 Task: Select a due date automation when advanced on, the moment a card is due add basic but not in list "Resume".
Action: Mouse moved to (454, 460)
Screenshot: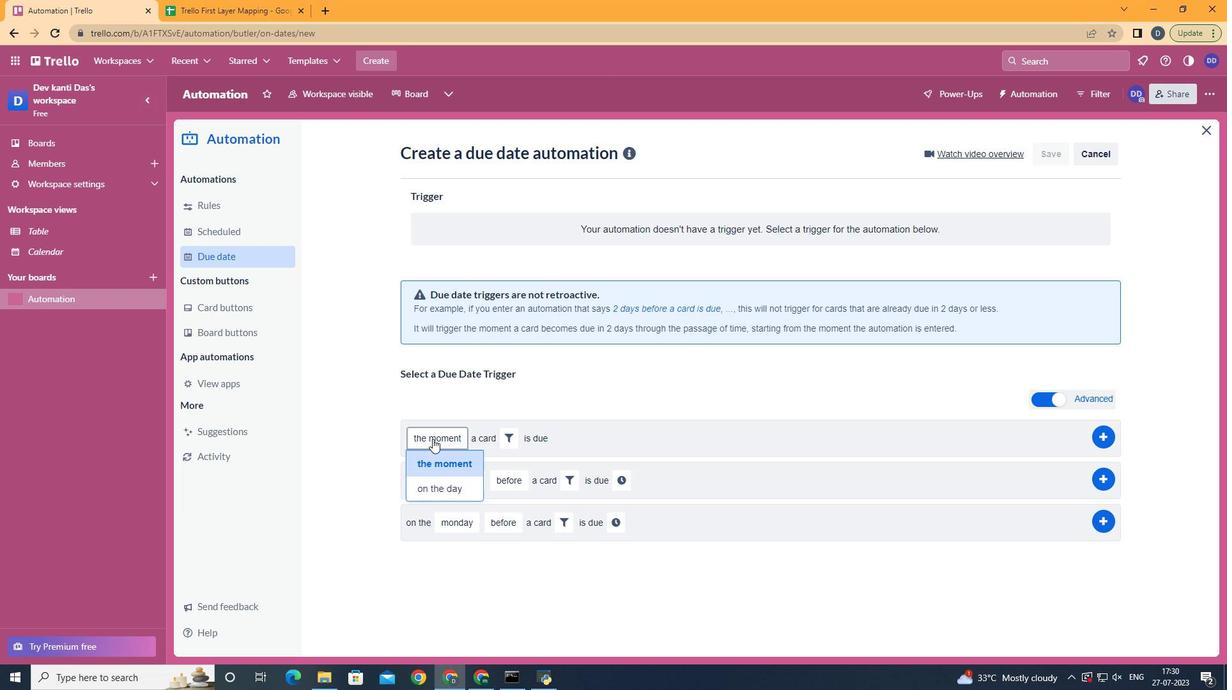 
Action: Mouse pressed left at (454, 460)
Screenshot: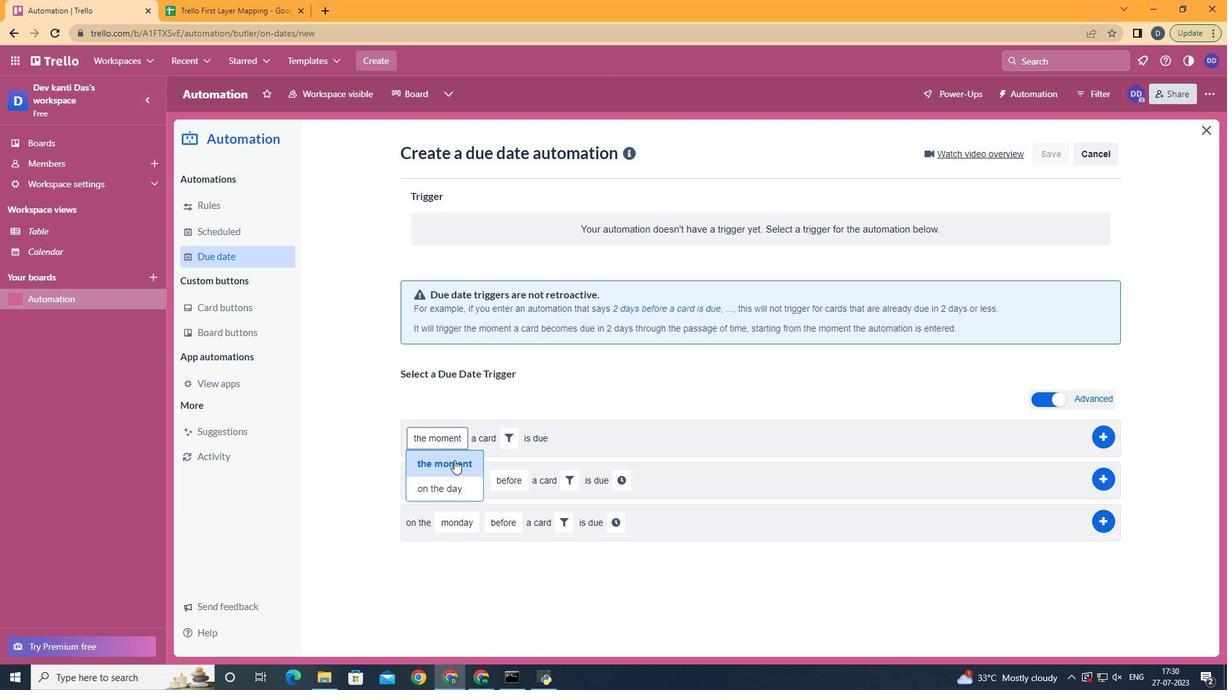 
Action: Mouse moved to (515, 438)
Screenshot: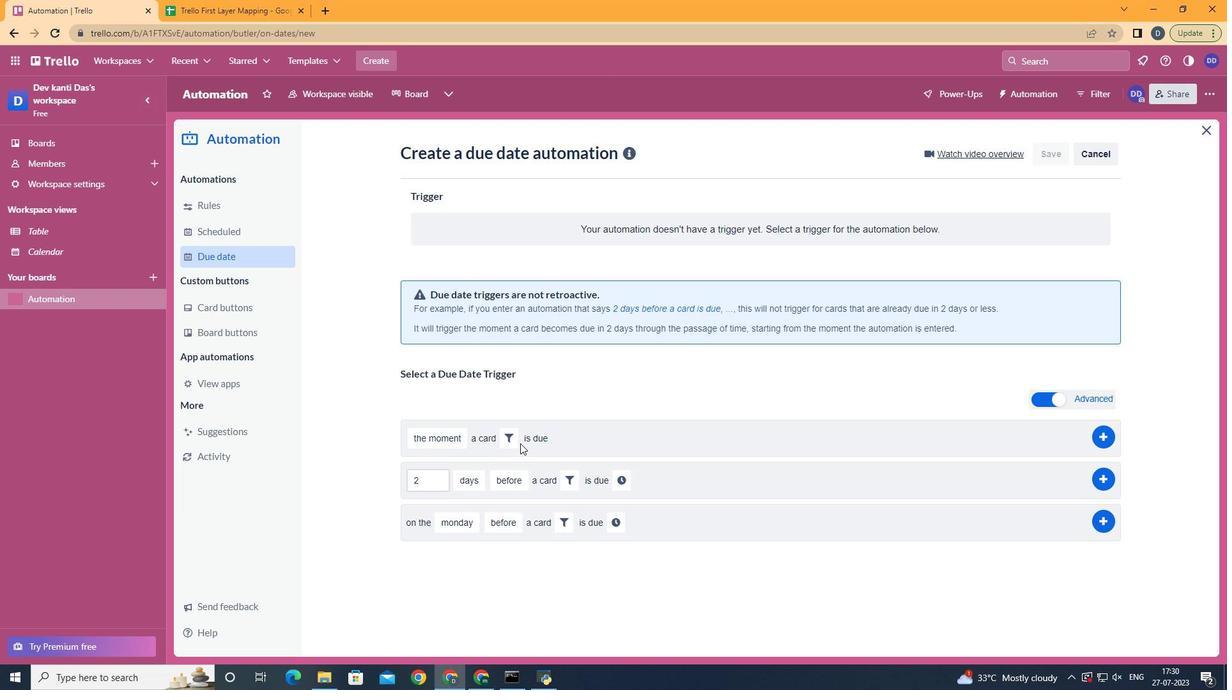 
Action: Mouse pressed left at (515, 438)
Screenshot: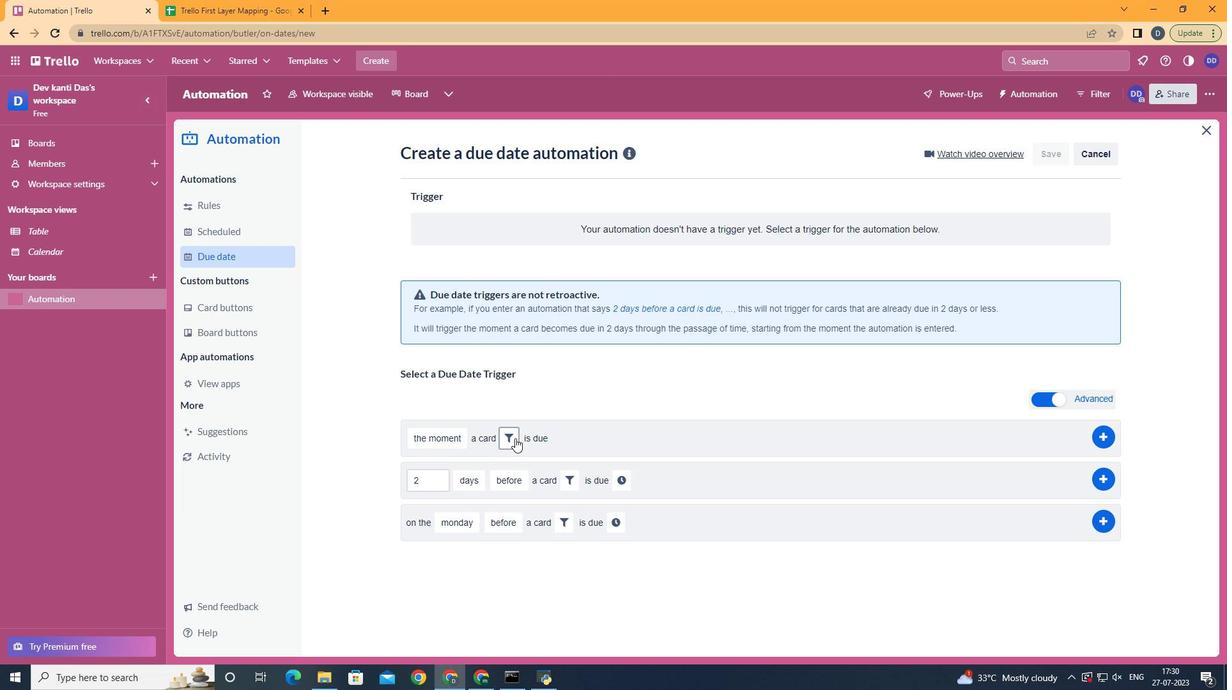 
Action: Mouse moved to (527, 373)
Screenshot: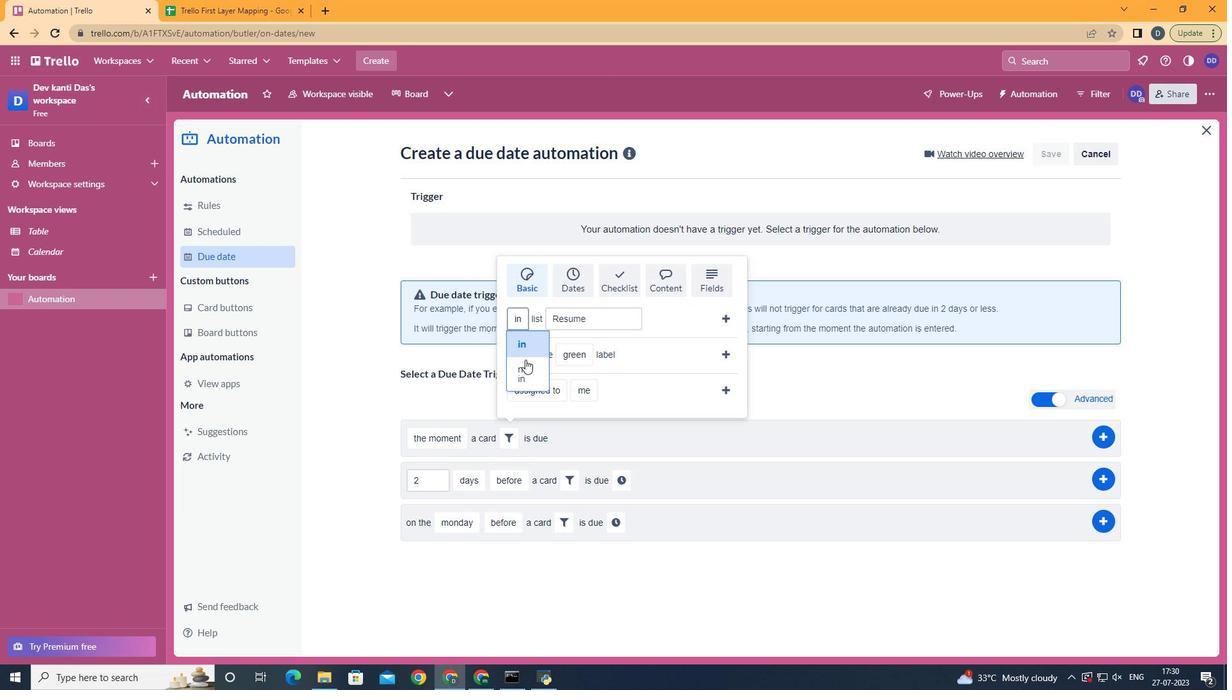 
Action: Mouse pressed left at (527, 373)
Screenshot: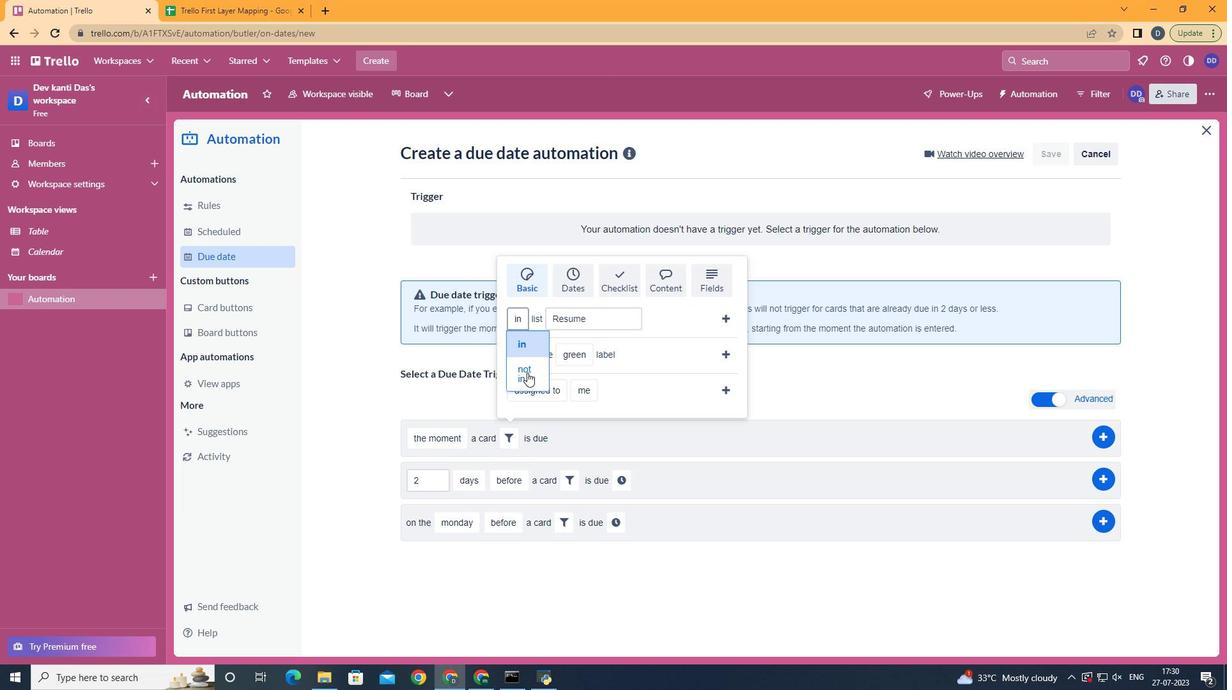 
Action: Mouse moved to (586, 317)
Screenshot: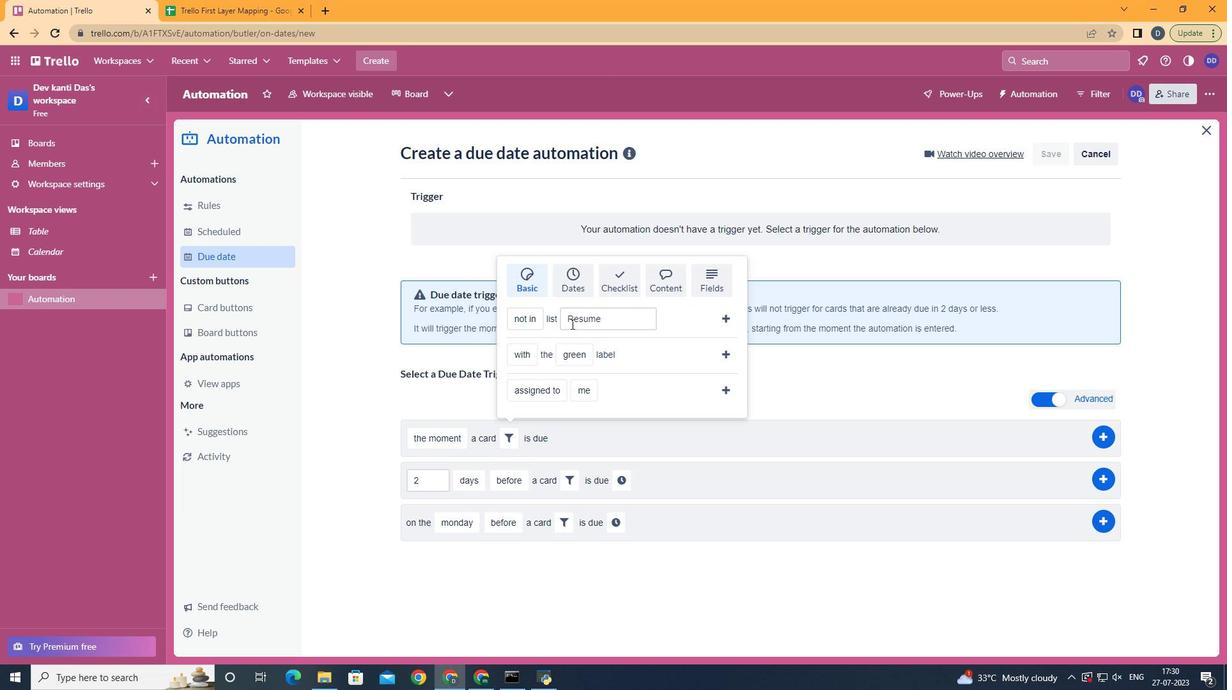 
Action: Mouse pressed left at (586, 317)
Screenshot: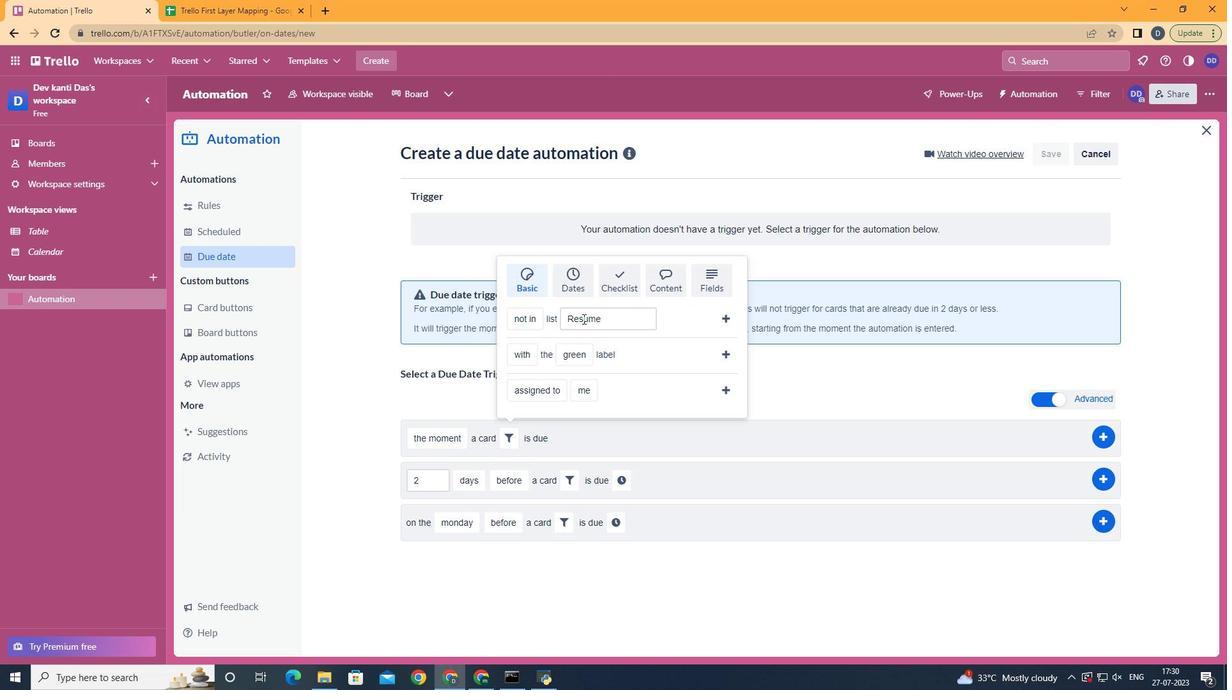 
Action: Mouse moved to (628, 320)
Screenshot: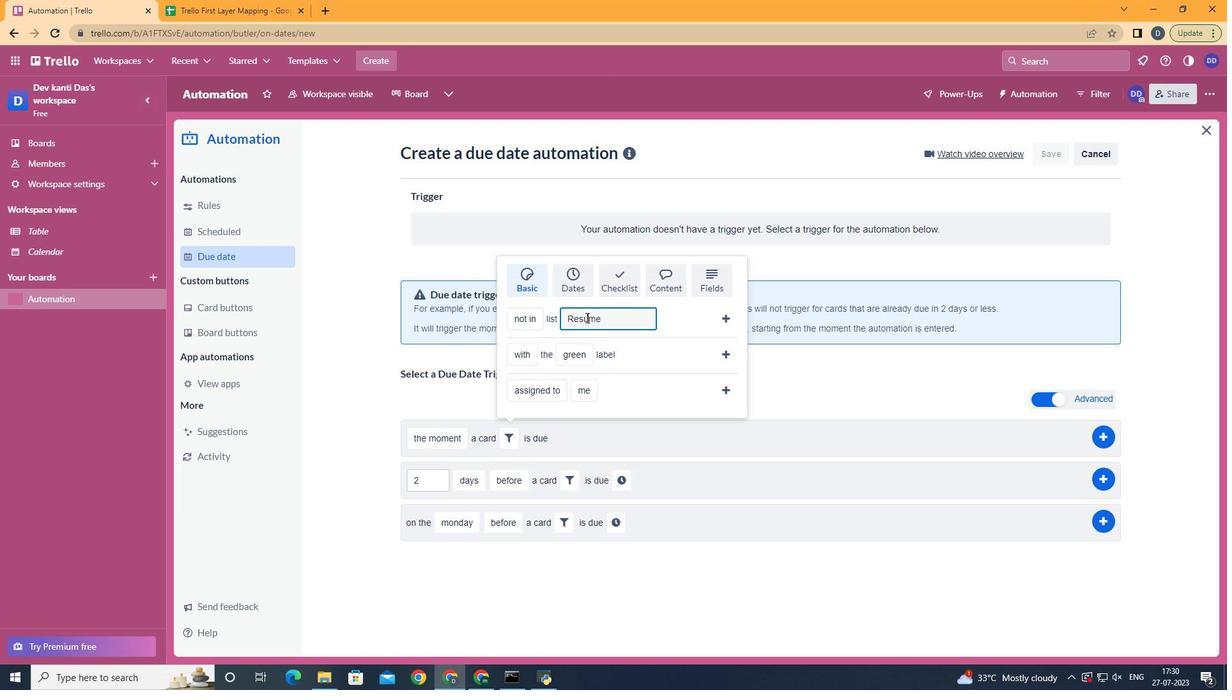 
Action: Mouse pressed left at (628, 320)
Screenshot: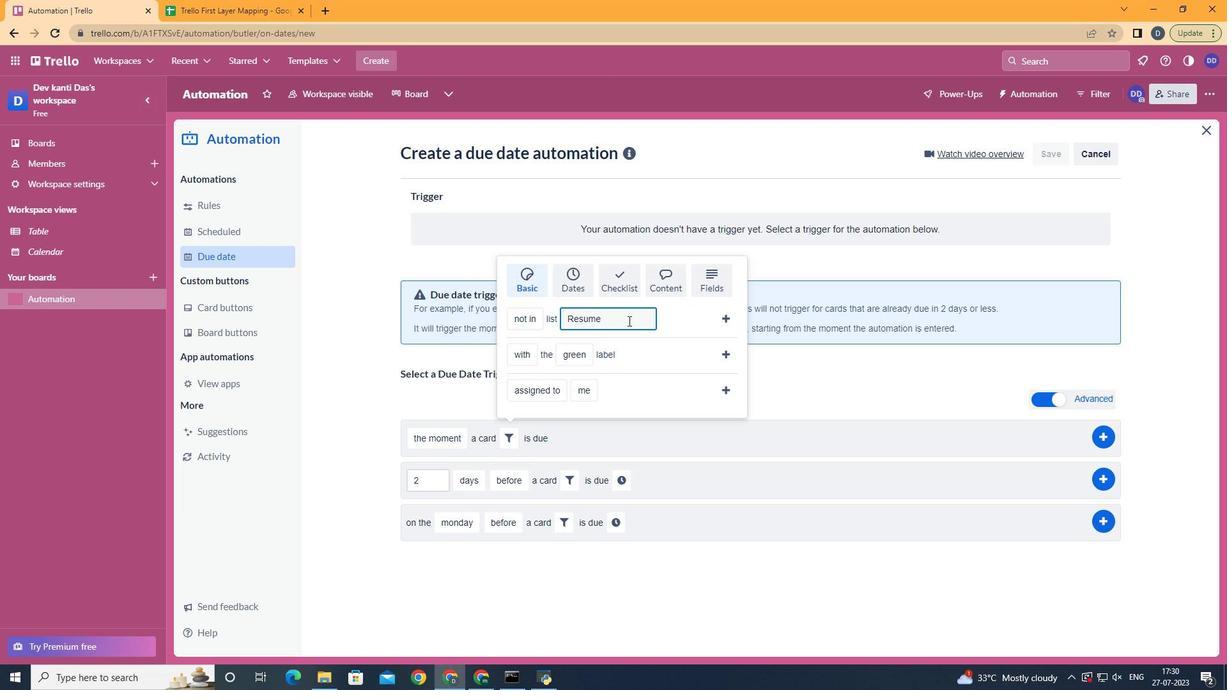 
Action: Mouse moved to (727, 320)
Screenshot: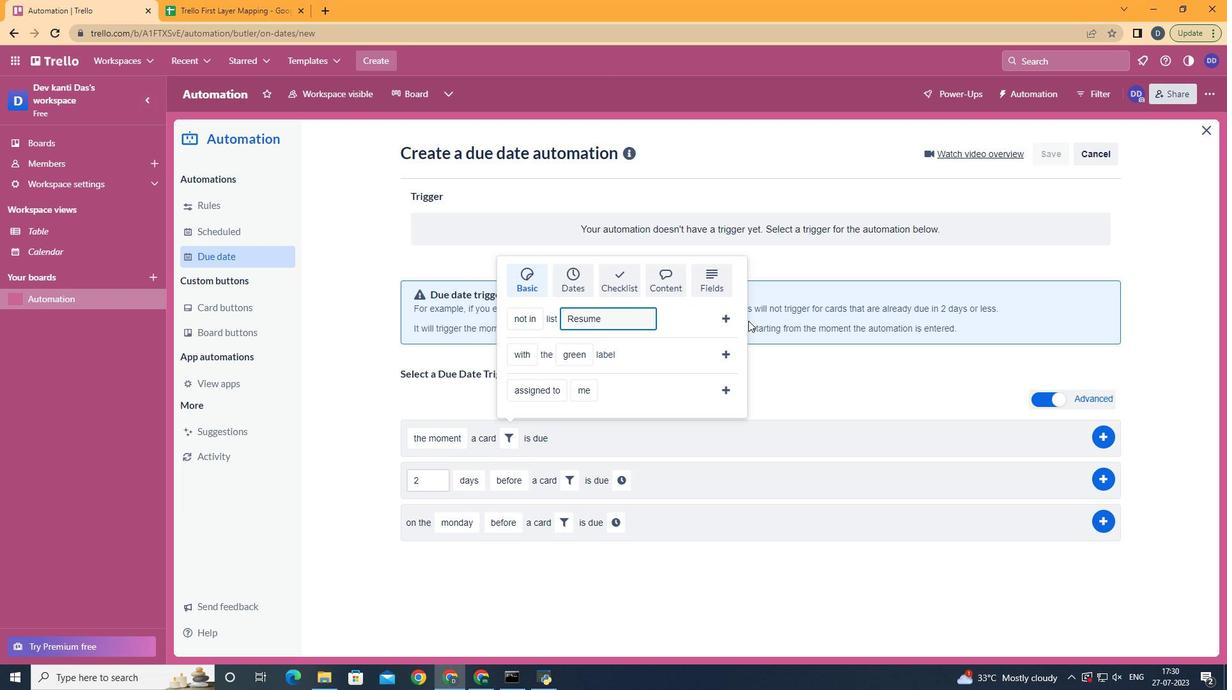 
Action: Mouse pressed left at (727, 320)
Screenshot: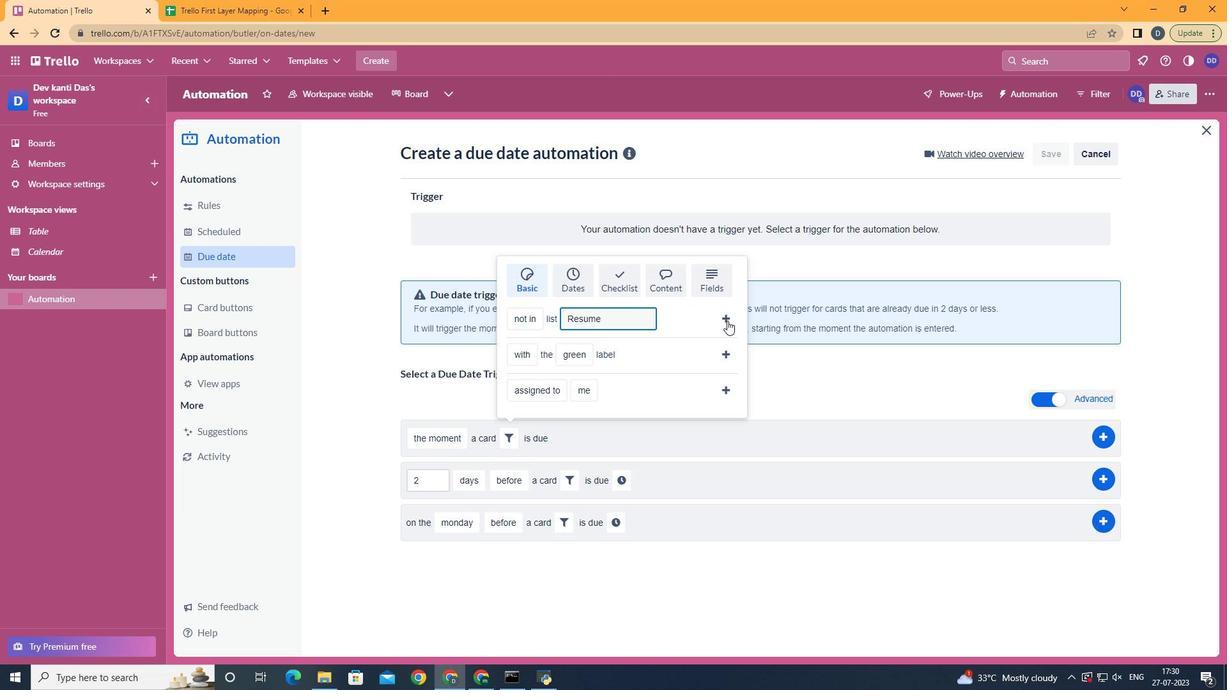 
Action: Mouse moved to (716, 352)
Screenshot: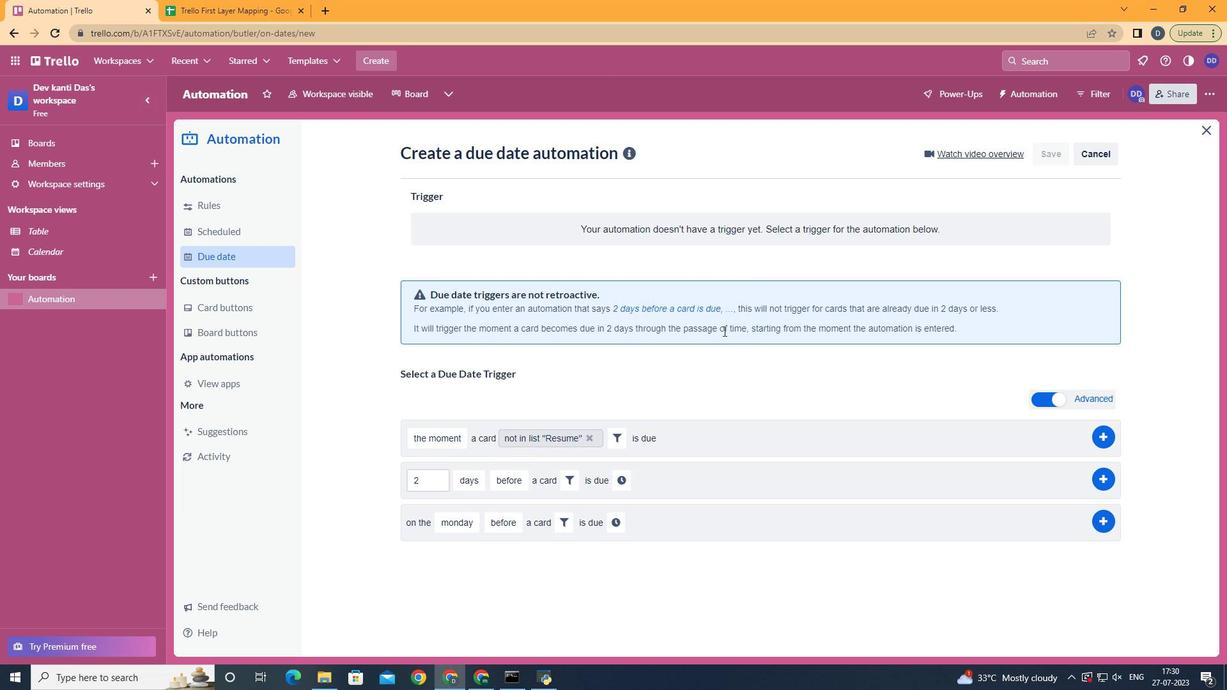 
